 Task: Zoom in the location "Cortez, Colorado, United States" two times.
Action: Mouse moved to (887, 141)
Screenshot: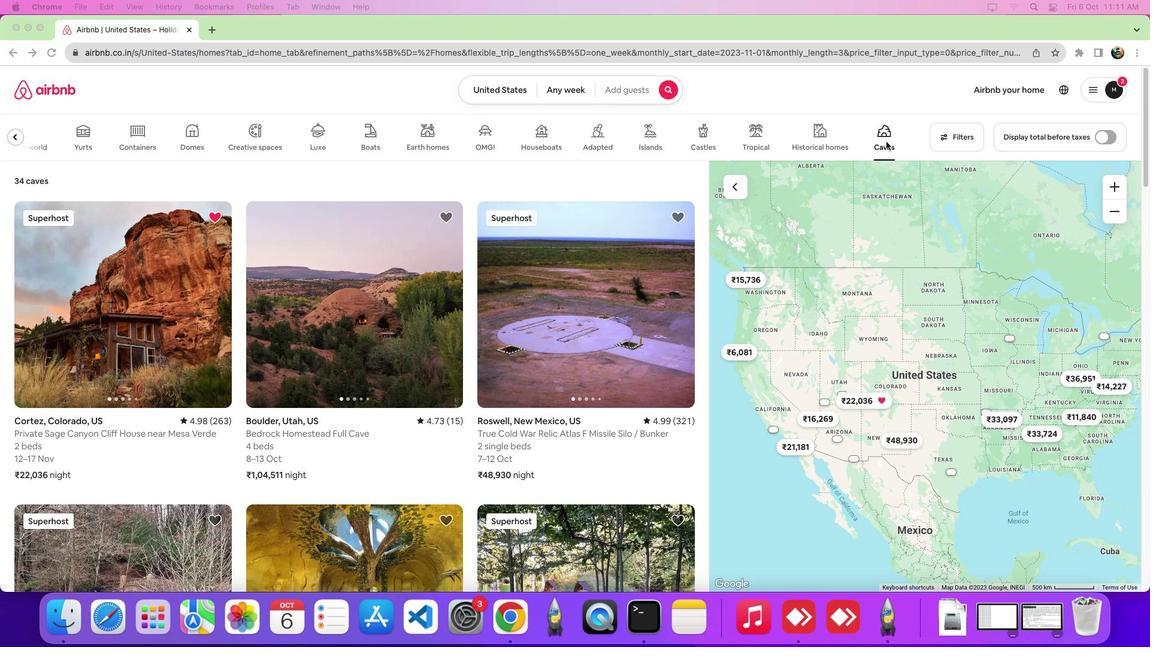 
Action: Mouse pressed left at (887, 141)
Screenshot: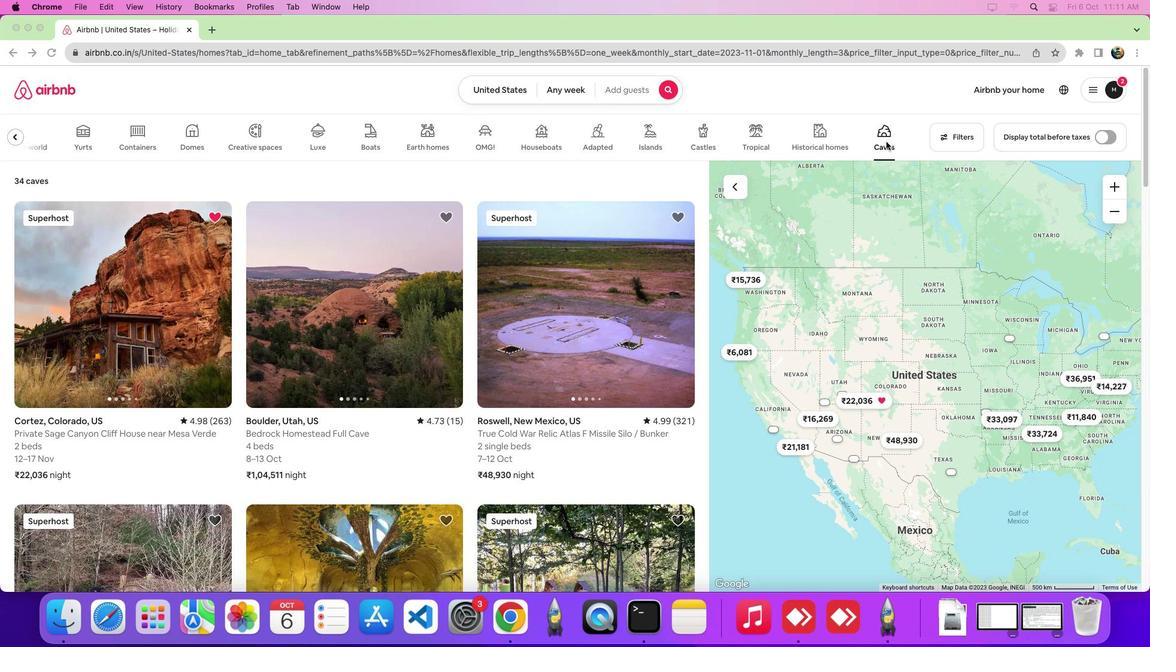
Action: Mouse moved to (47, 269)
Screenshot: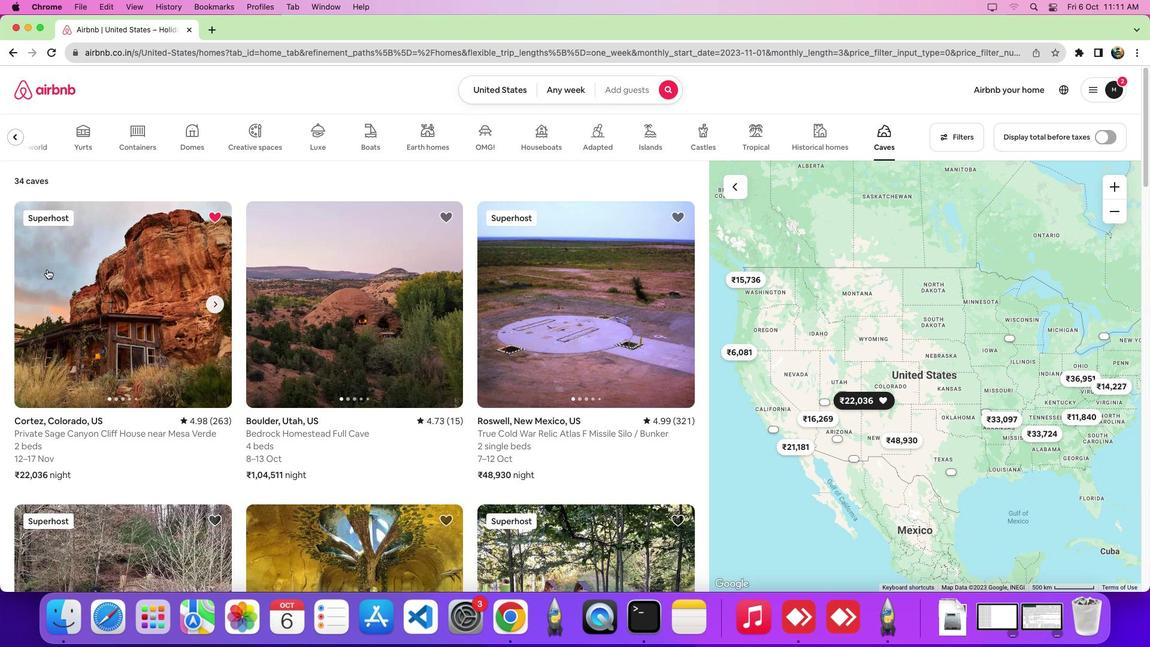 
Action: Mouse pressed left at (47, 269)
Screenshot: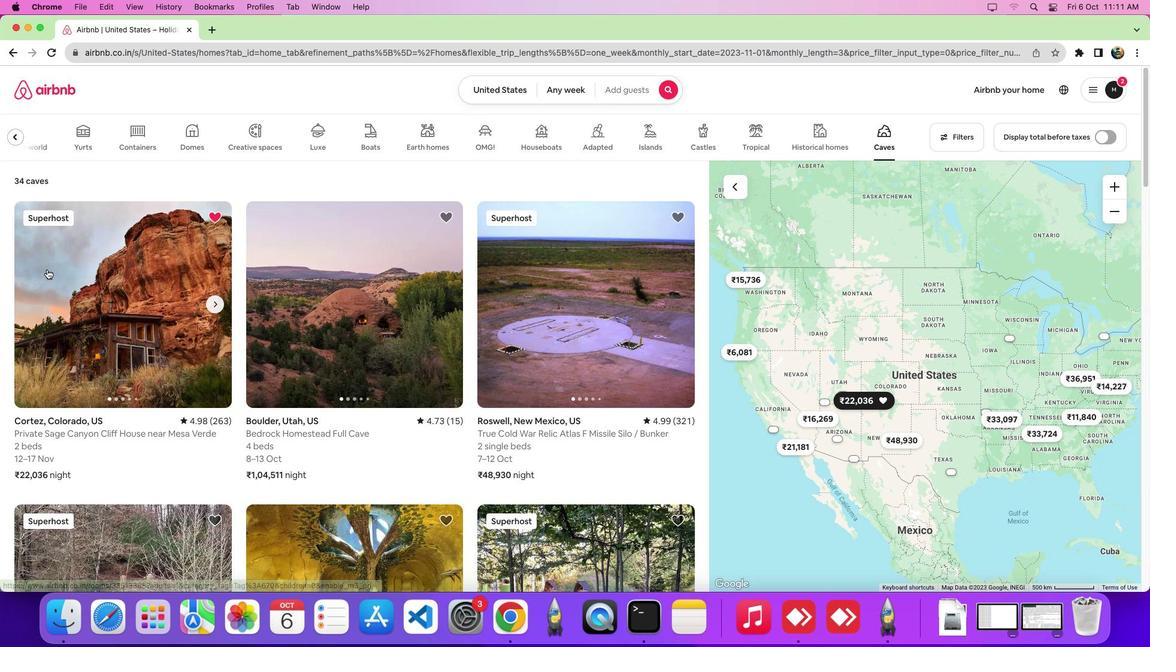 
Action: Mouse moved to (413, 274)
Screenshot: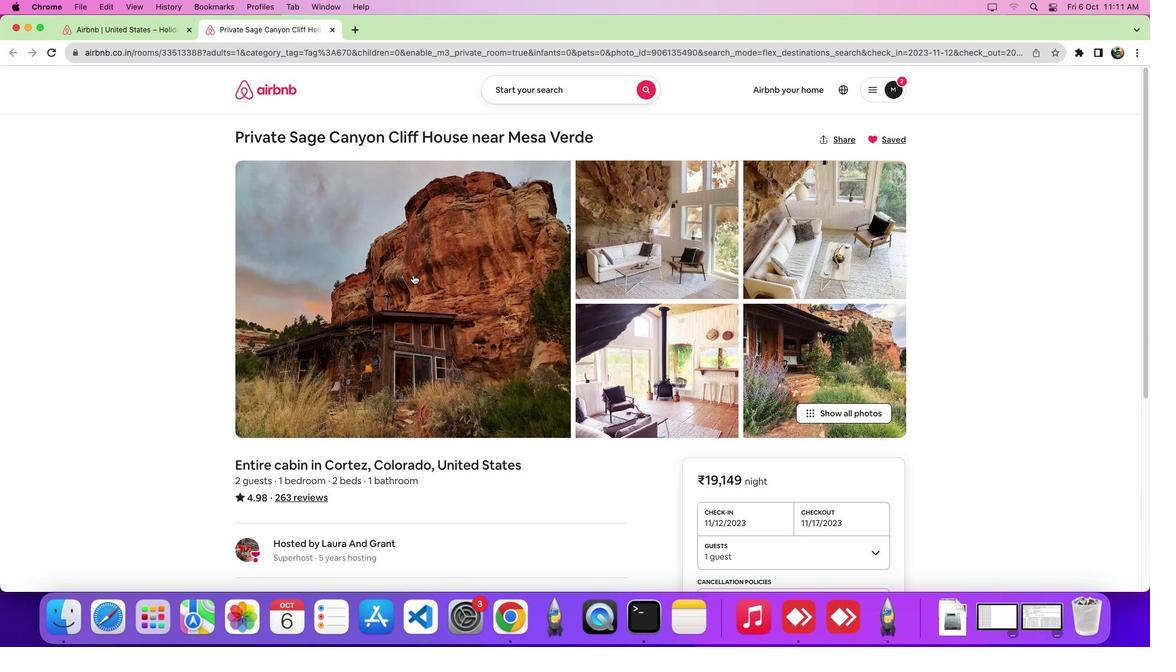 
Action: Mouse scrolled (413, 274) with delta (0, 0)
Screenshot: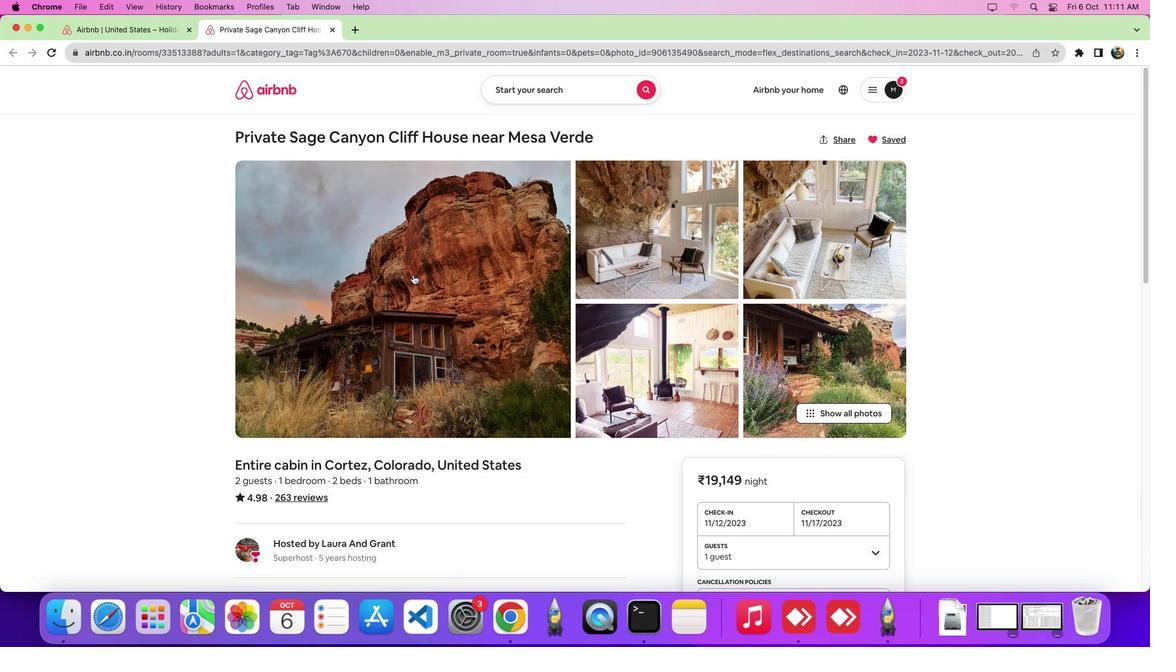 
Action: Mouse scrolled (413, 274) with delta (0, -1)
Screenshot: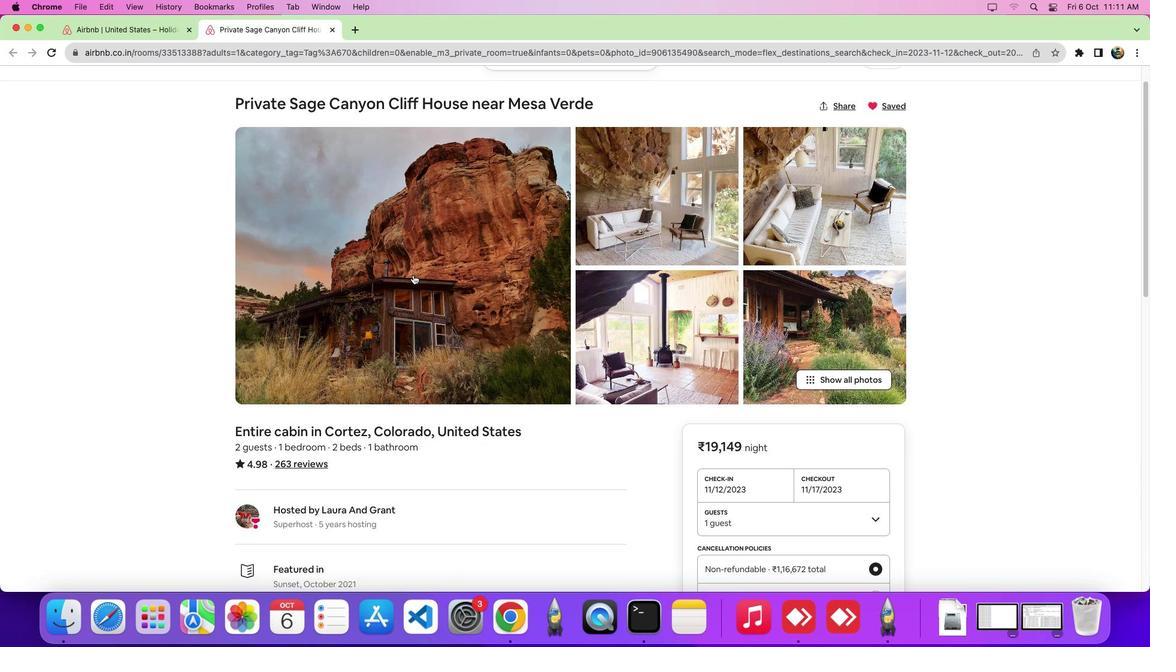 
Action: Mouse scrolled (413, 274) with delta (0, -5)
Screenshot: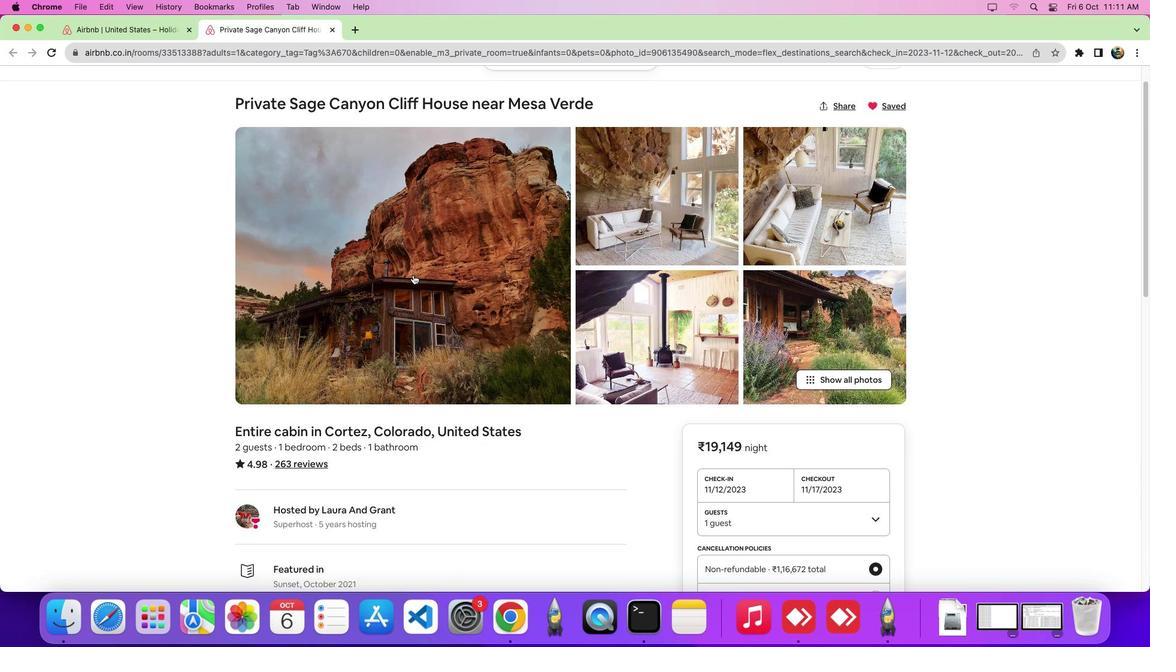 
Action: Mouse scrolled (413, 274) with delta (0, -8)
Screenshot: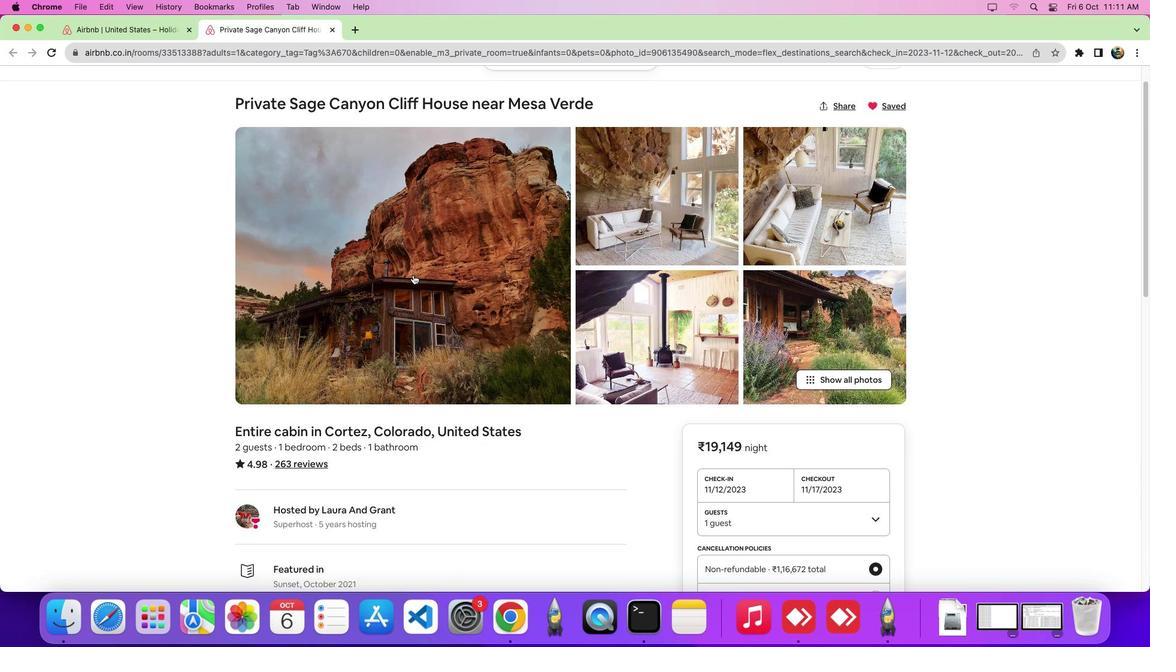 
Action: Mouse scrolled (413, 274) with delta (0, -8)
Screenshot: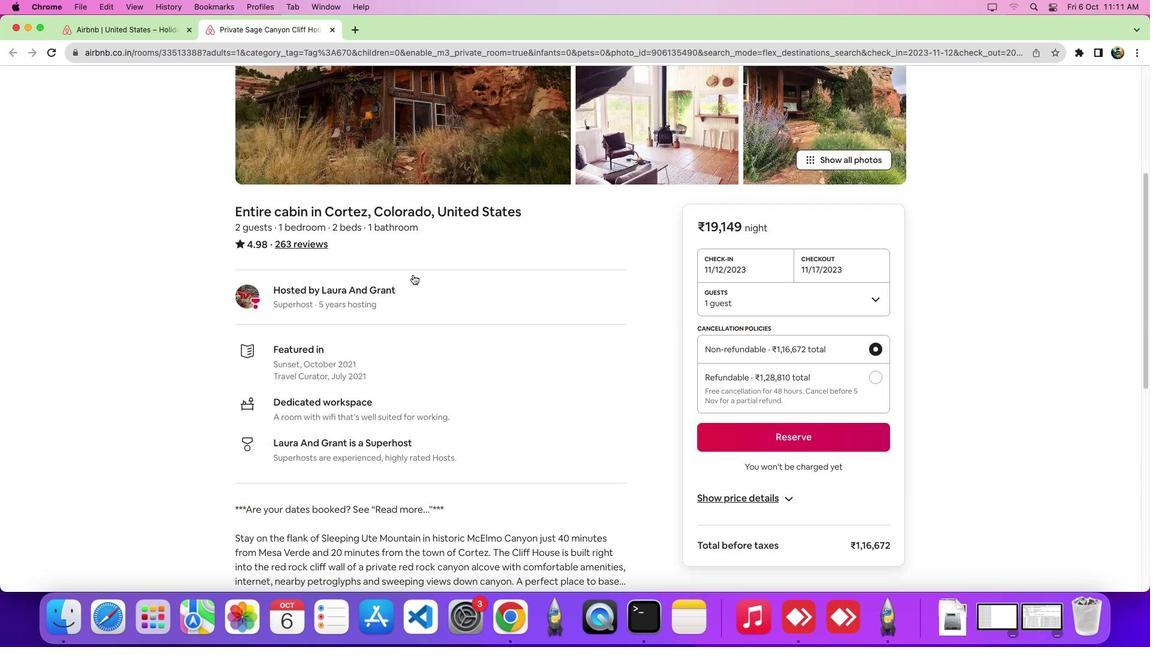 
Action: Mouse scrolled (413, 274) with delta (0, -9)
Screenshot: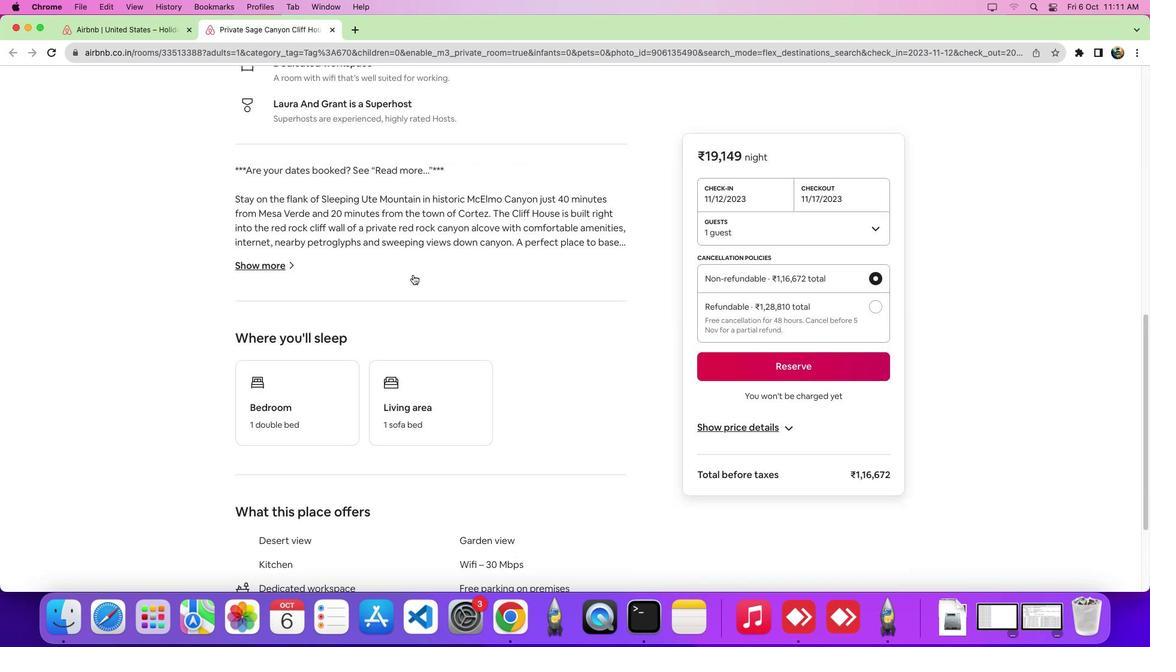 
Action: Mouse moved to (393, 96)
Screenshot: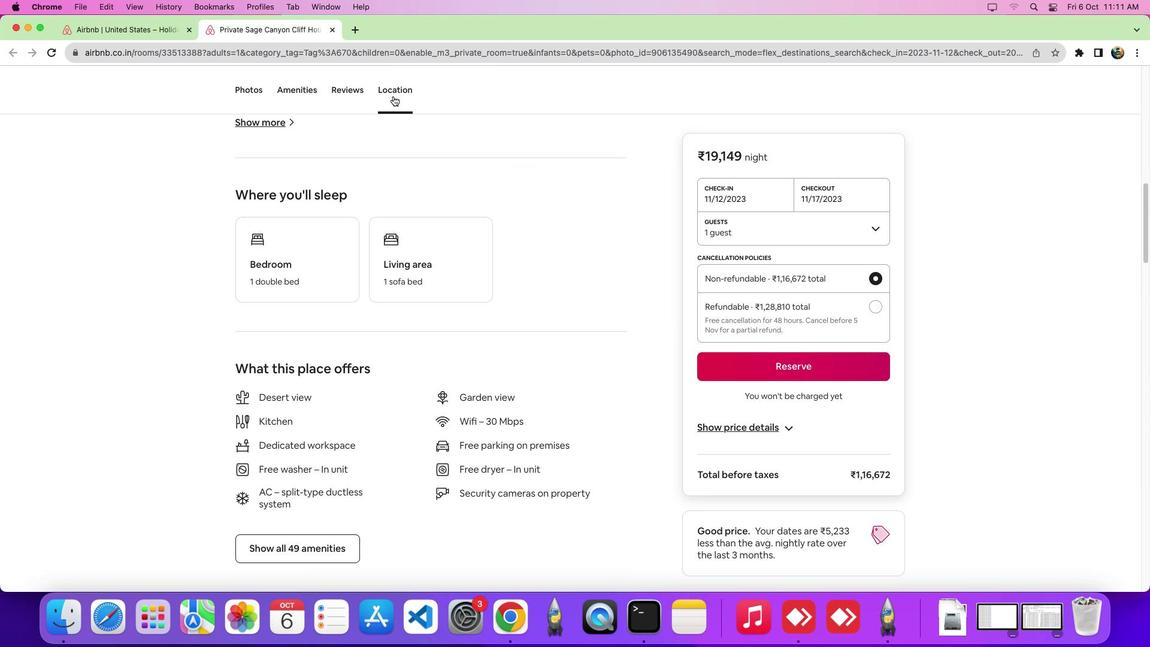 
Action: Mouse pressed left at (393, 96)
Screenshot: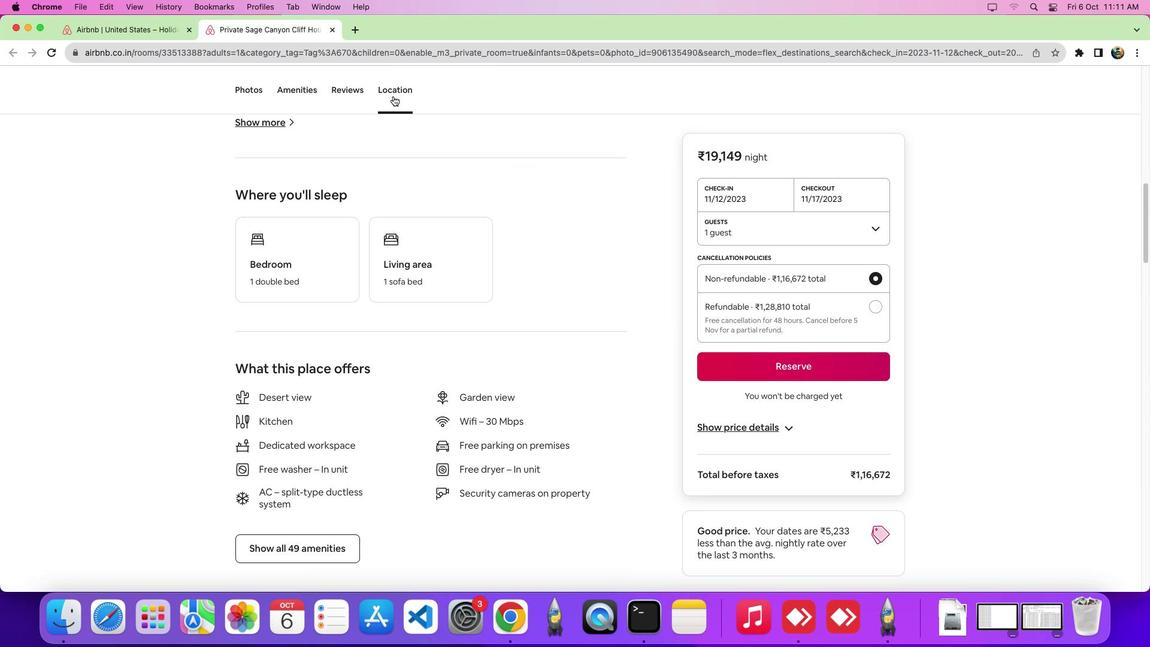 
Action: Mouse moved to (881, 246)
Screenshot: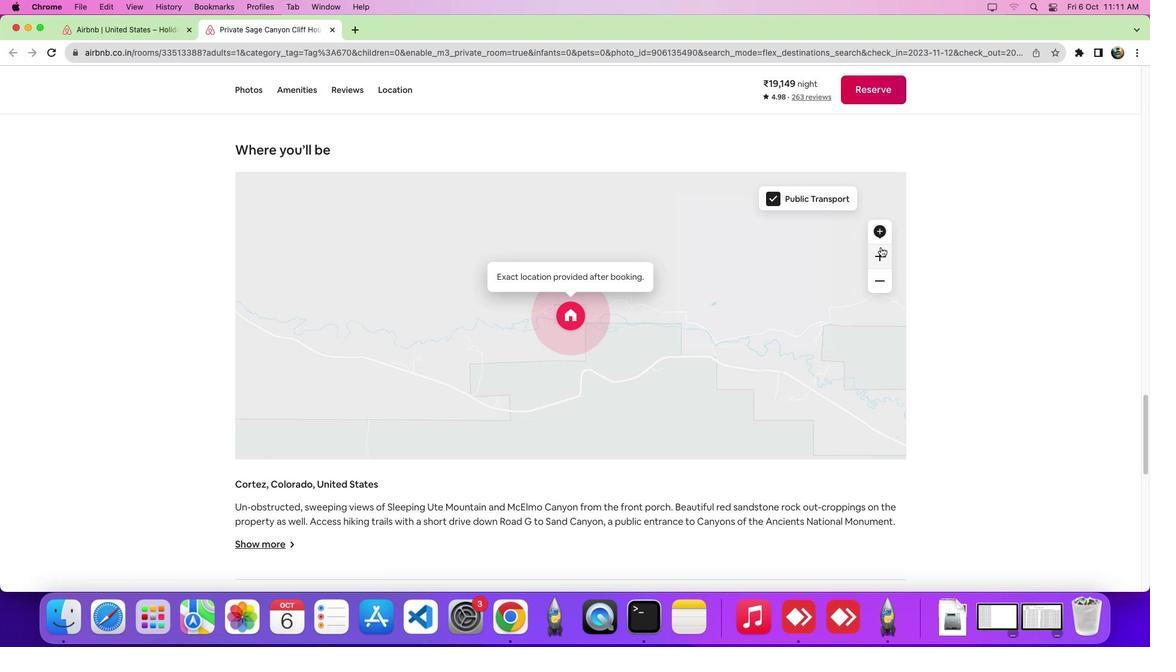 
Action: Mouse pressed left at (881, 246)
Screenshot: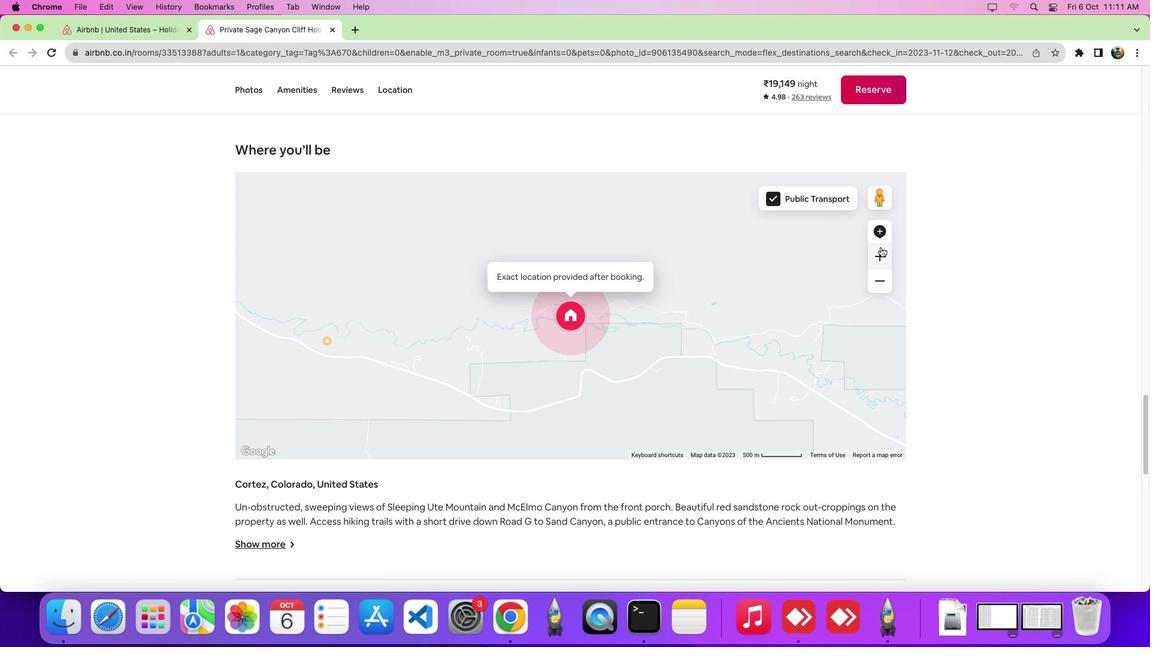 
Action: Mouse pressed left at (881, 246)
Screenshot: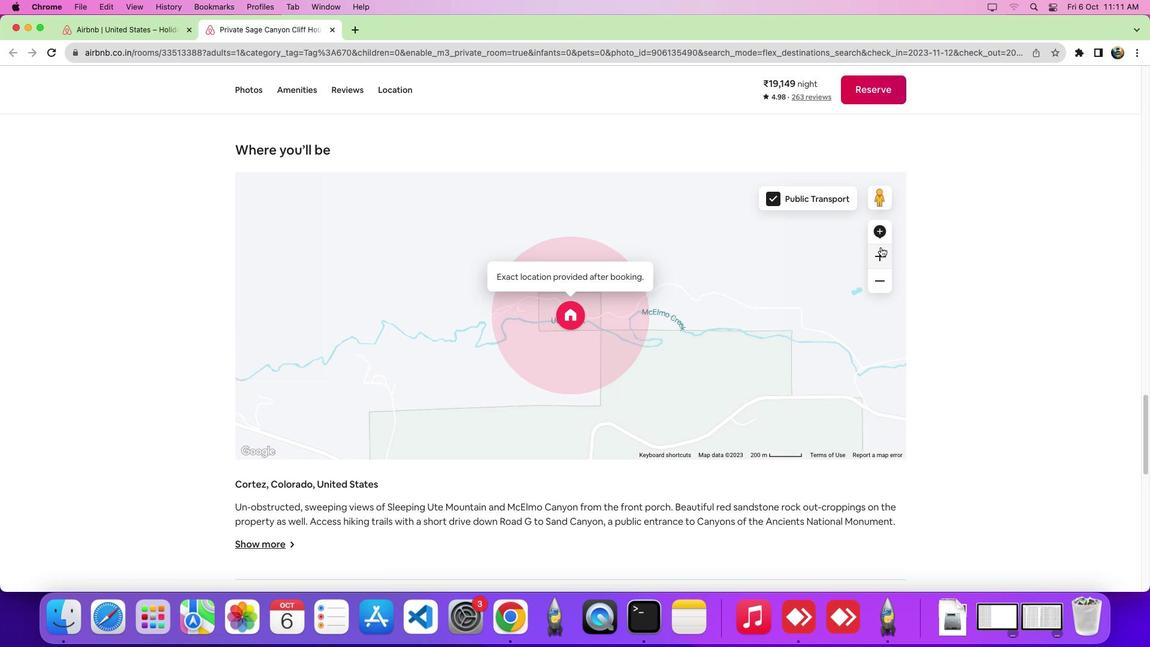 
Action: Mouse moved to (878, 252)
Screenshot: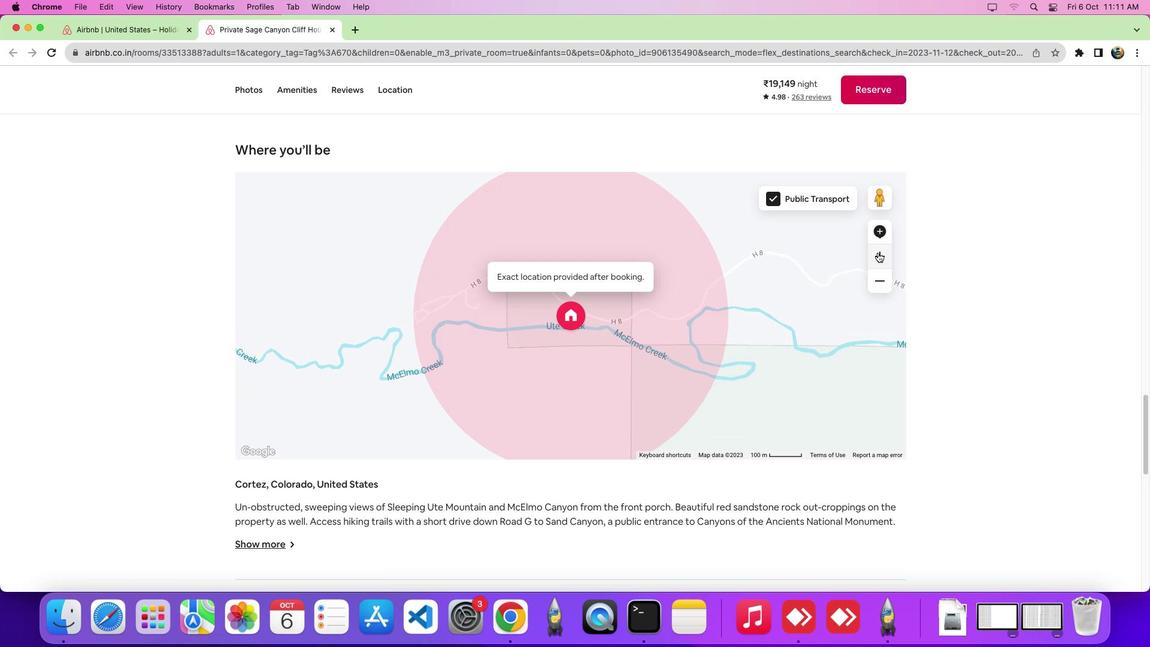 
